 Task: Create in the project WorthyTech and in the Backlog issue 'Upgrade the user authentication and authorization system of a web application to improve security and compliance' a child issue 'Data backup and retention policy creation and auditing', and assign it to team member softage.4@softage.net.
Action: Mouse moved to (935, 549)
Screenshot: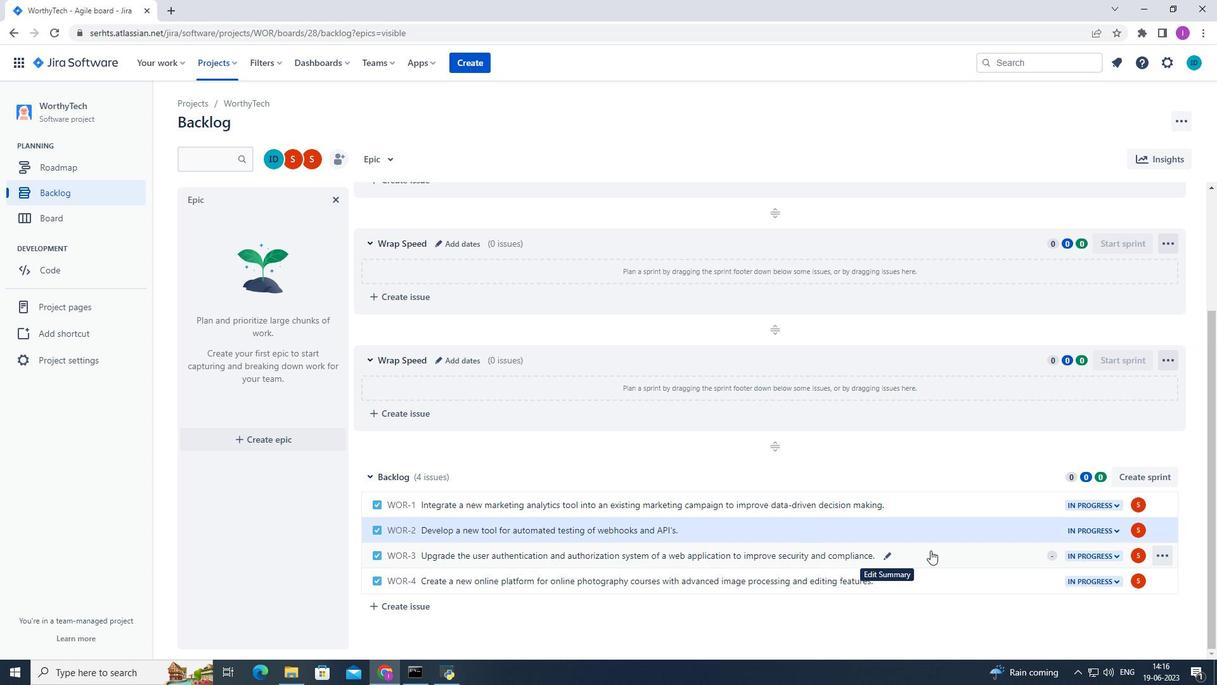 
Action: Mouse pressed left at (935, 549)
Screenshot: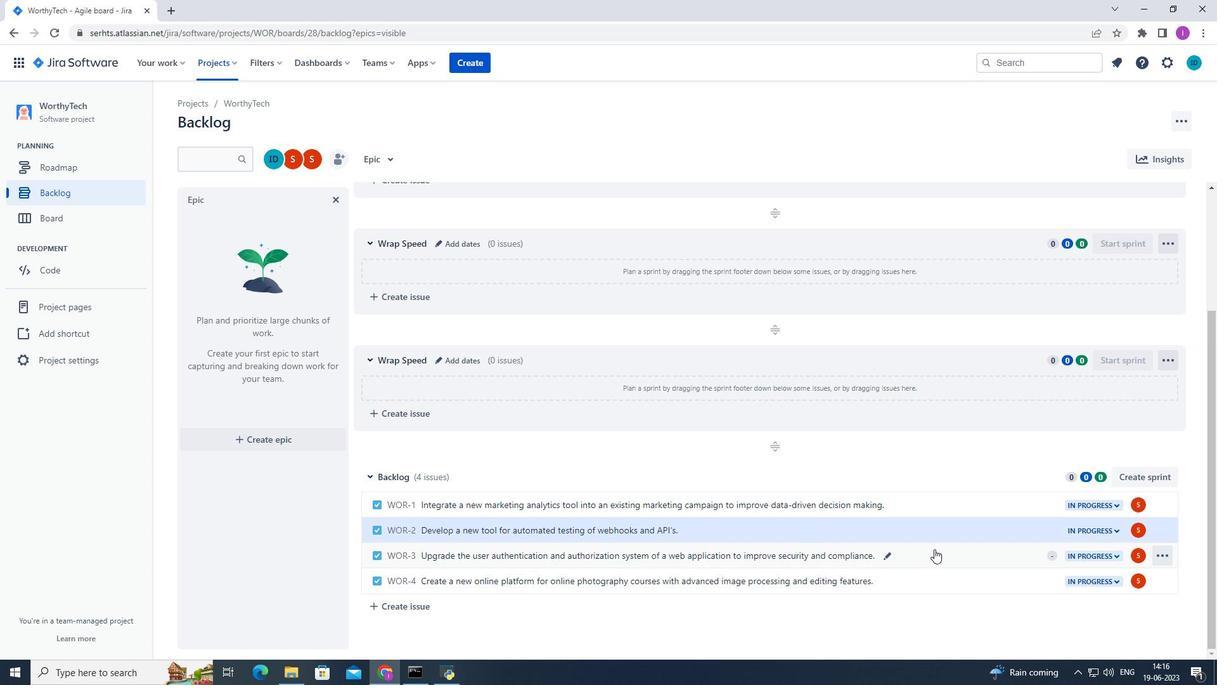 
Action: Mouse moved to (997, 304)
Screenshot: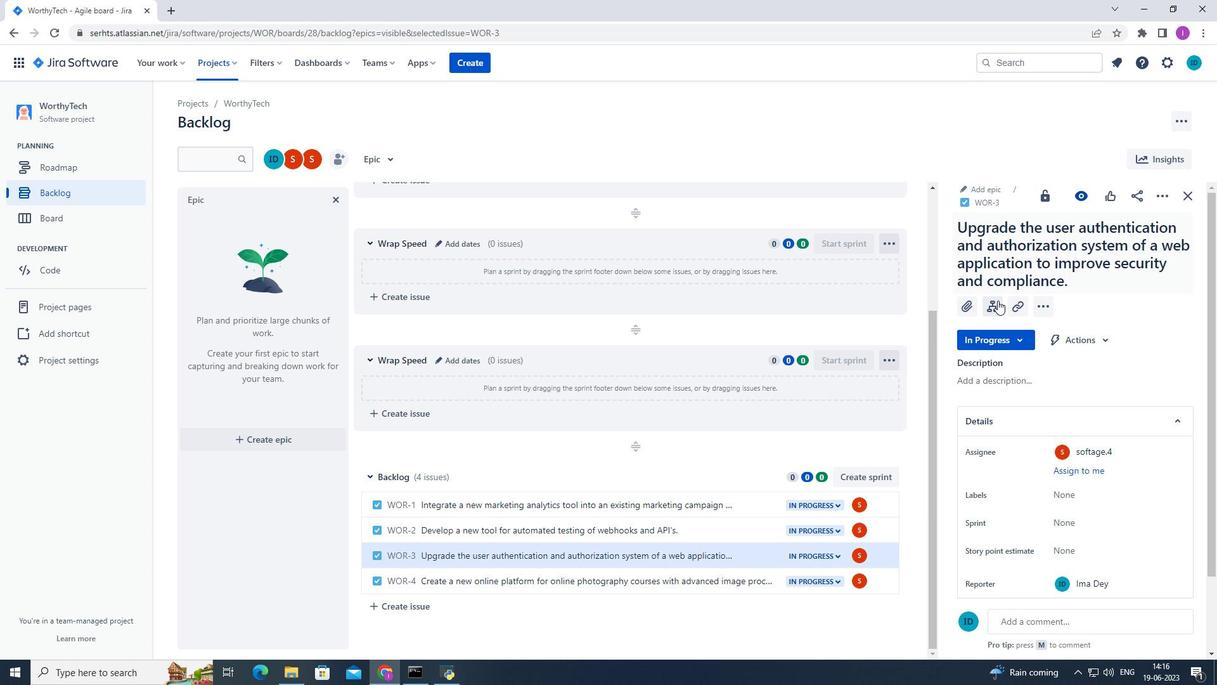 
Action: Mouse pressed left at (997, 304)
Screenshot: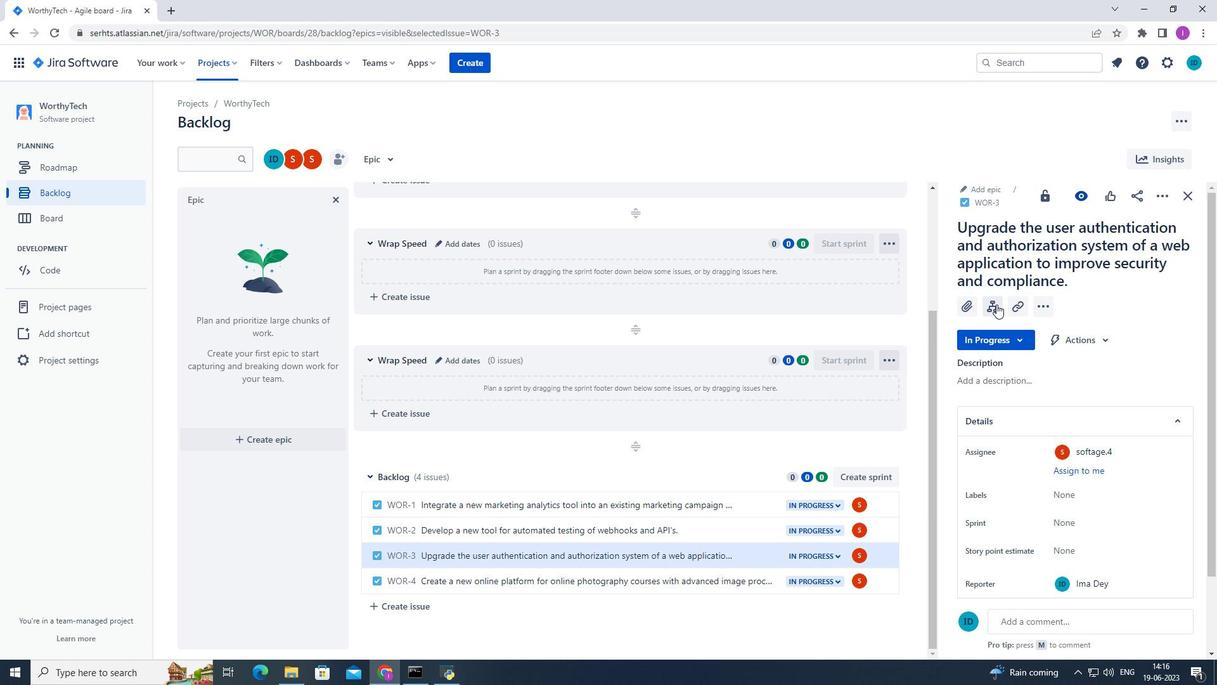 
Action: Mouse moved to (974, 405)
Screenshot: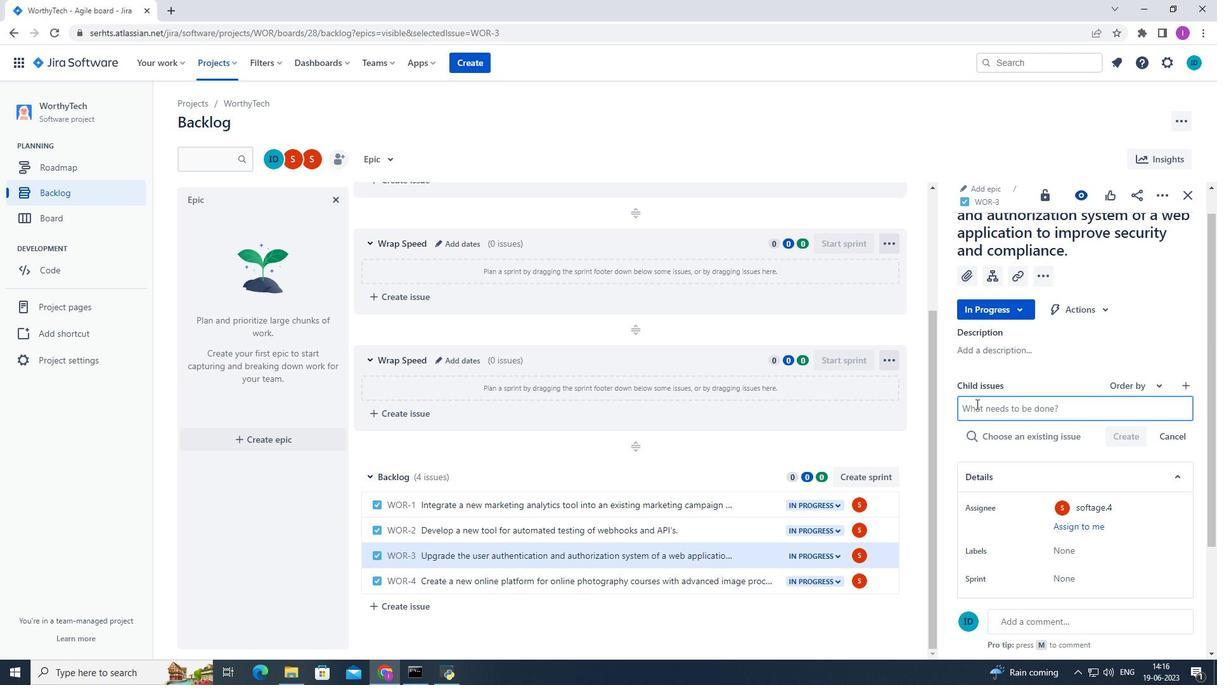 
Action: Mouse pressed left at (974, 405)
Screenshot: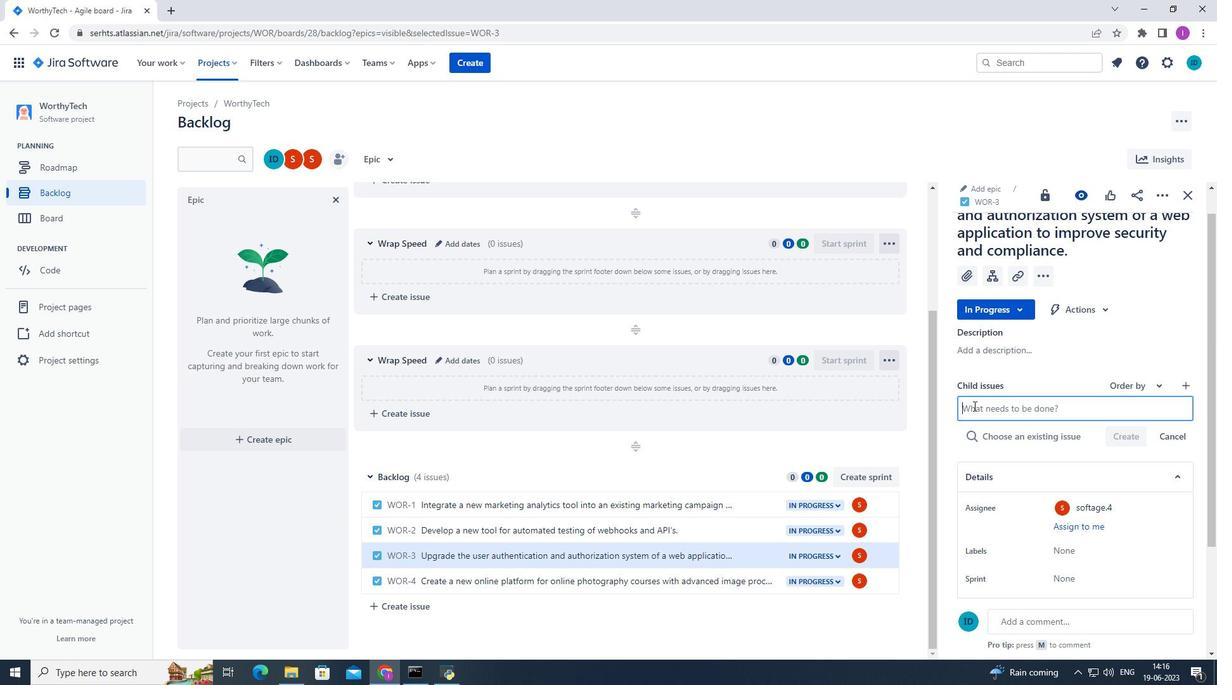 
Action: Mouse pressed left at (974, 405)
Screenshot: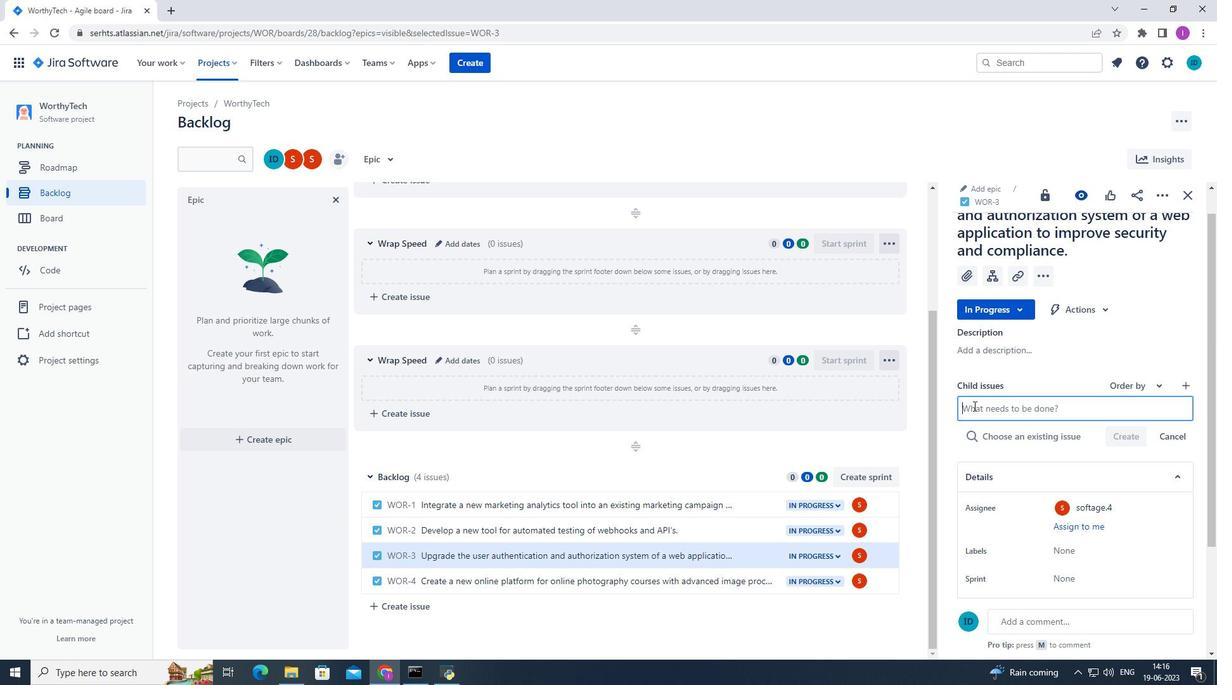 
Action: Mouse moved to (976, 403)
Screenshot: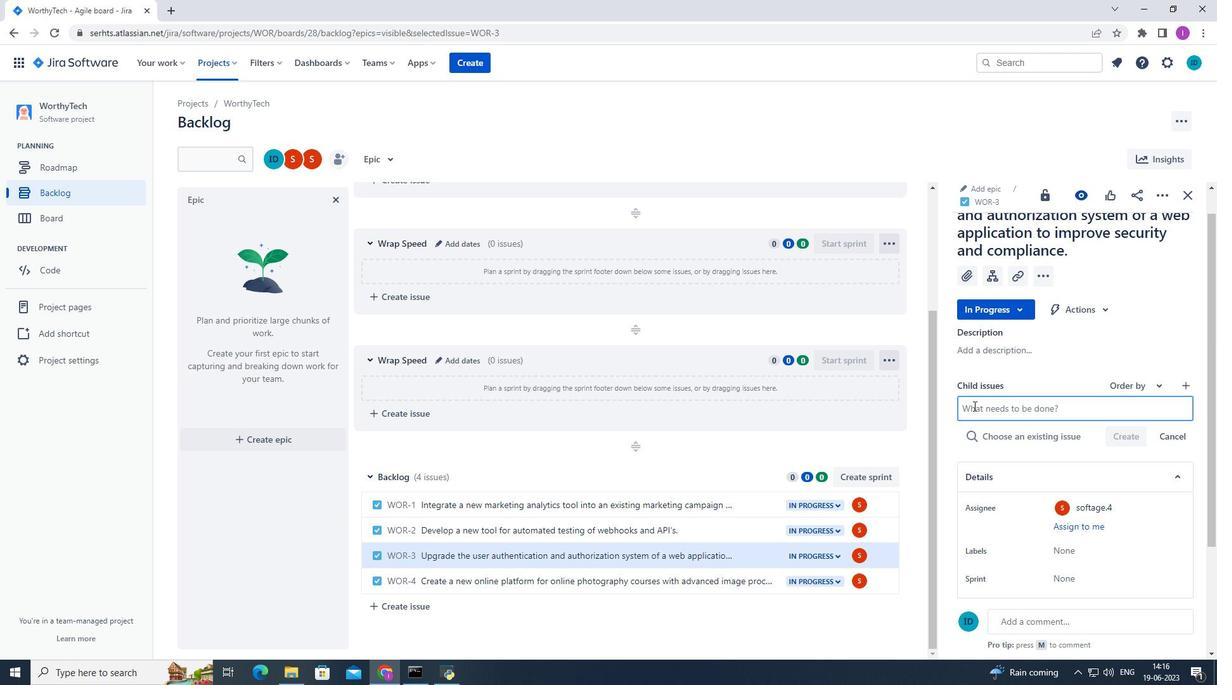 
Action: Key pressed <Key.shift><Key.shift>Data<Key.space>backuop<Key.backspace><Key.backspace>p<Key.space>and<Key.space>retention<Key.space>plicy<Key.backspace><Key.backspace><Key.backspace><Key.backspace>olicycreation
Screenshot: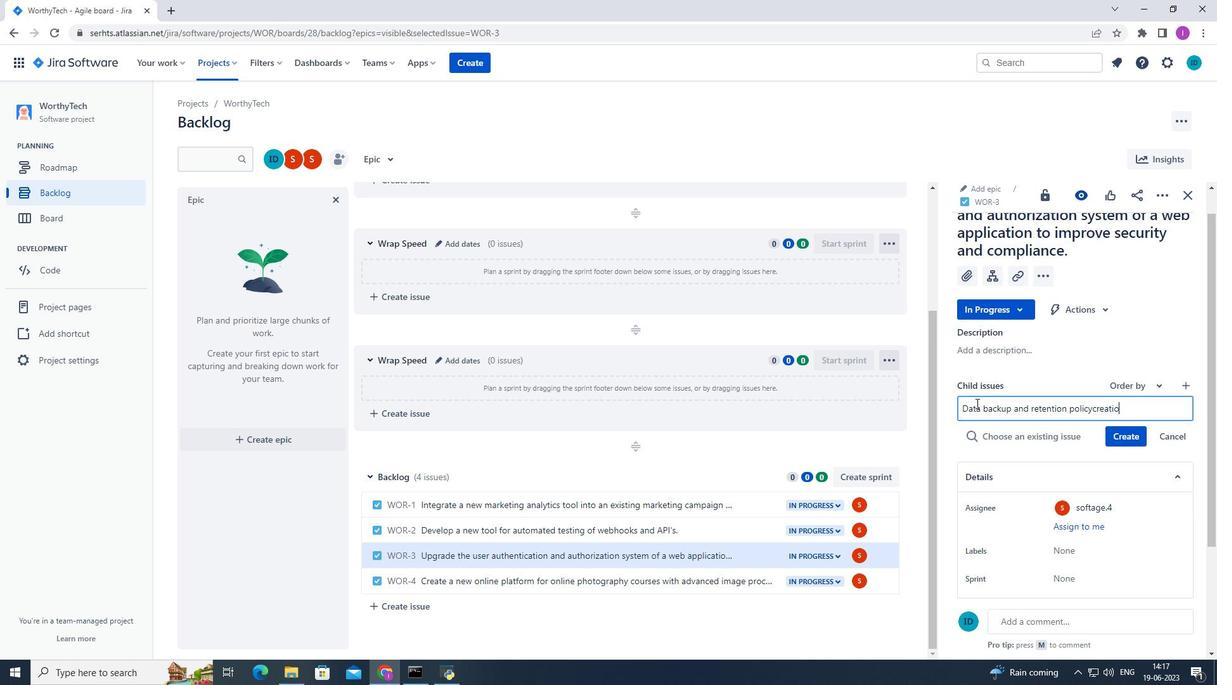 
Action: Mouse moved to (1093, 412)
Screenshot: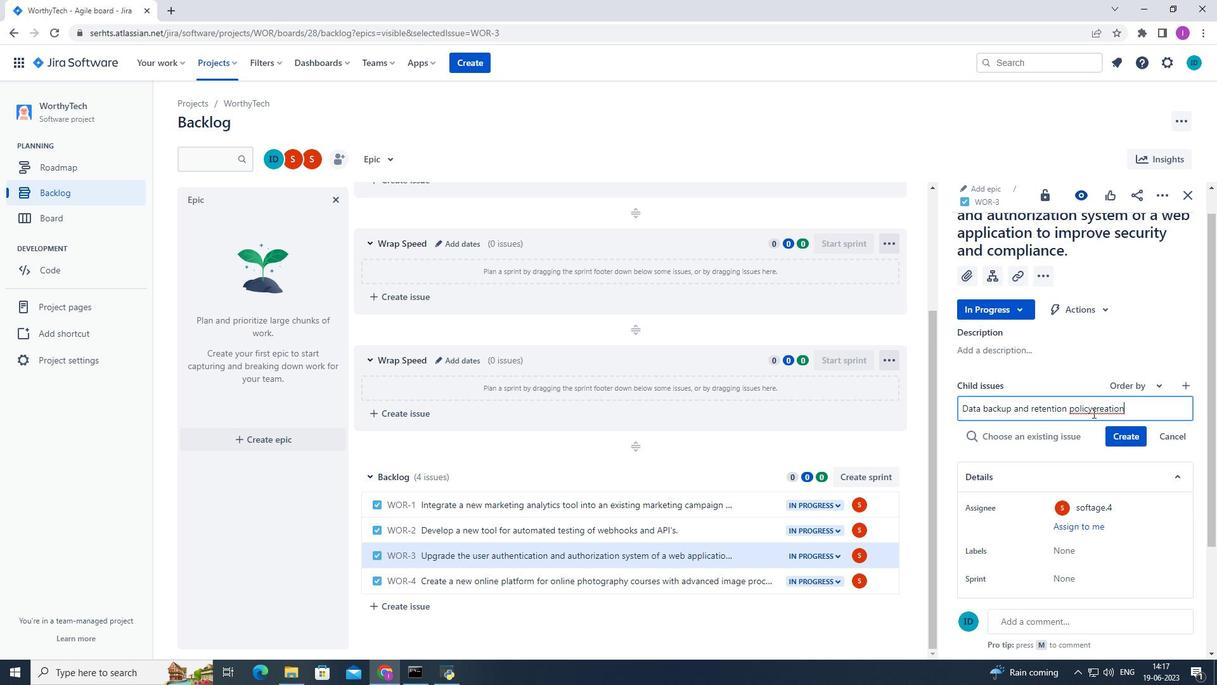 
Action: Mouse pressed left at (1093, 412)
Screenshot: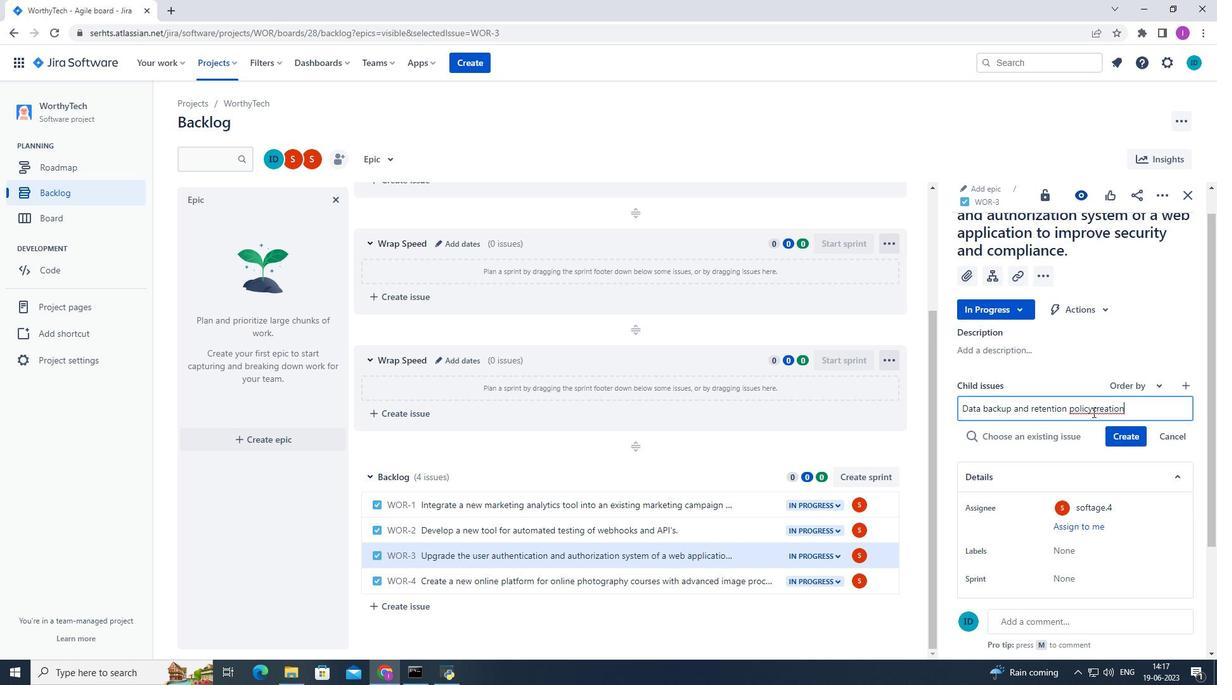 
Action: Key pressed <Key.space>
Screenshot: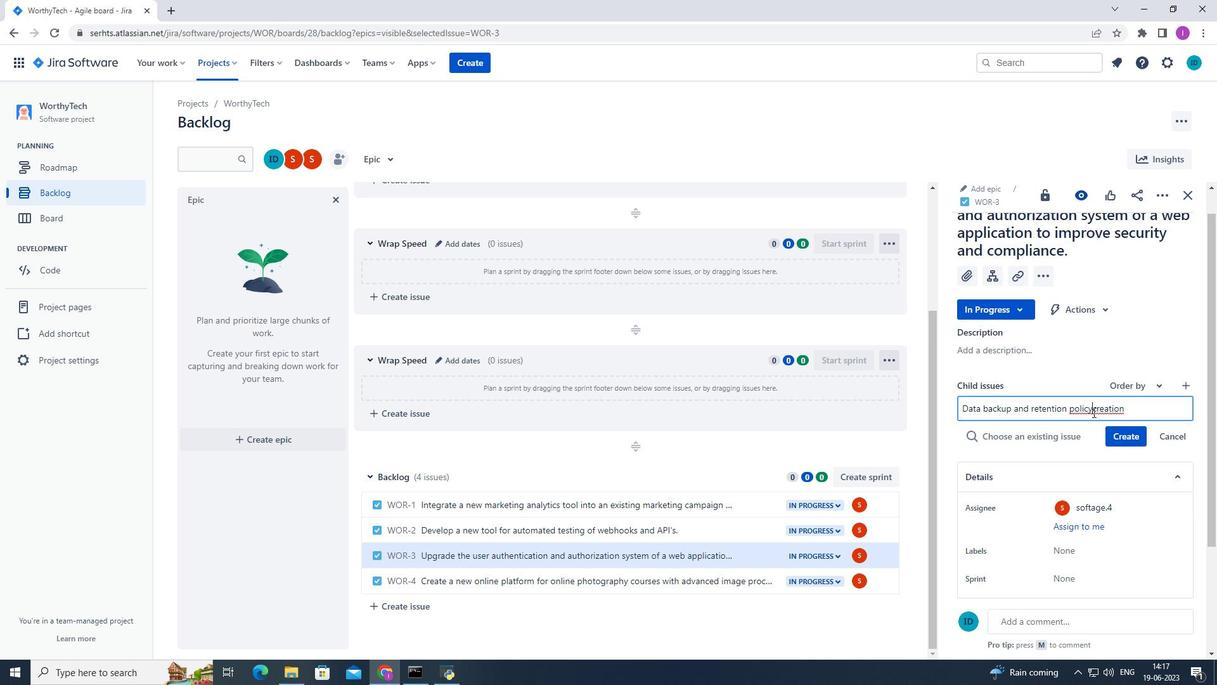 
Action: Mouse moved to (1150, 408)
Screenshot: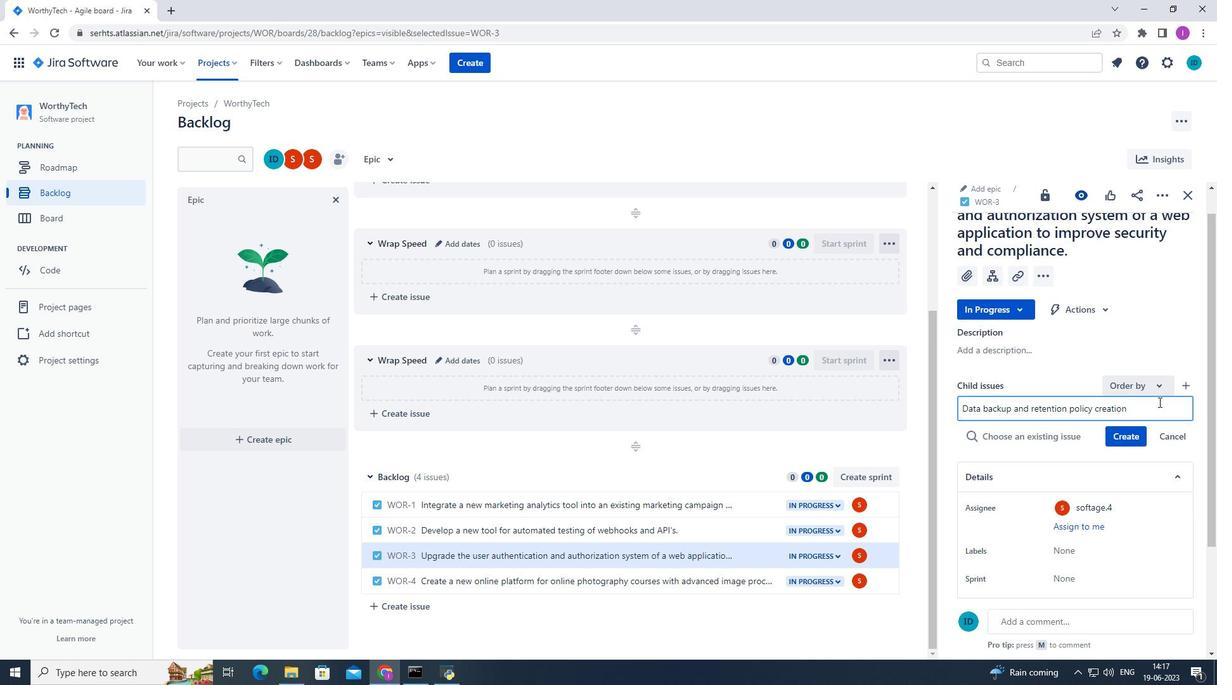 
Action: Mouse pressed left at (1150, 408)
Screenshot: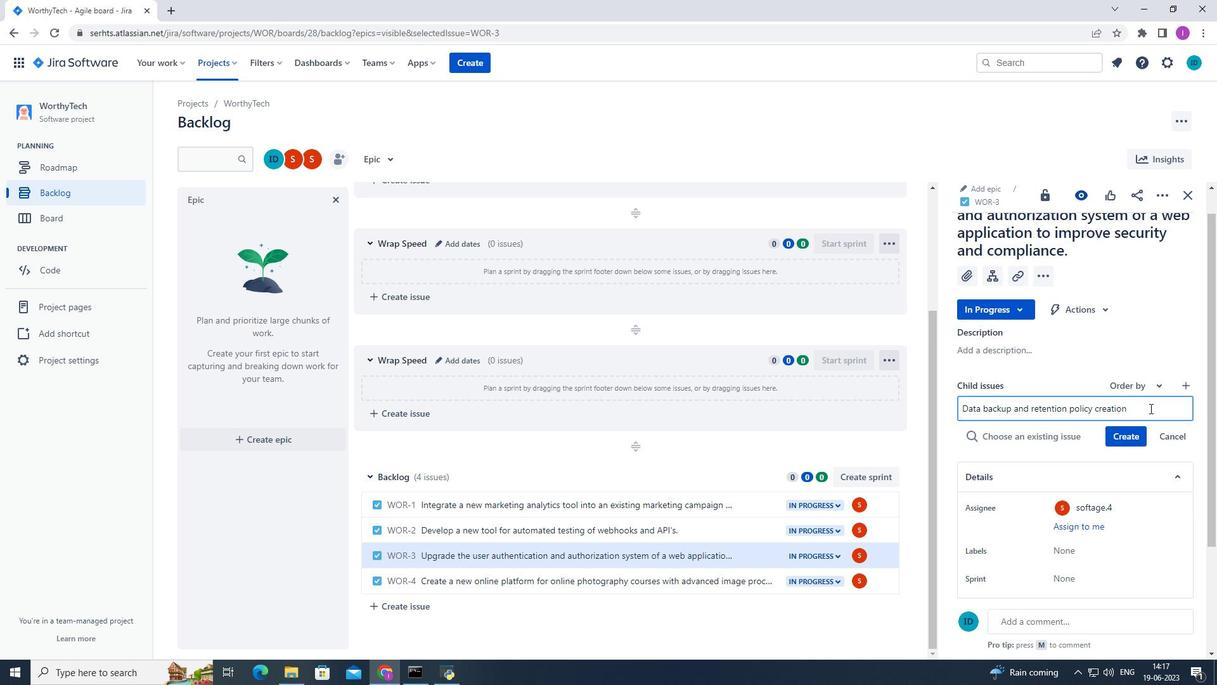 
Action: Mouse moved to (1165, 397)
Screenshot: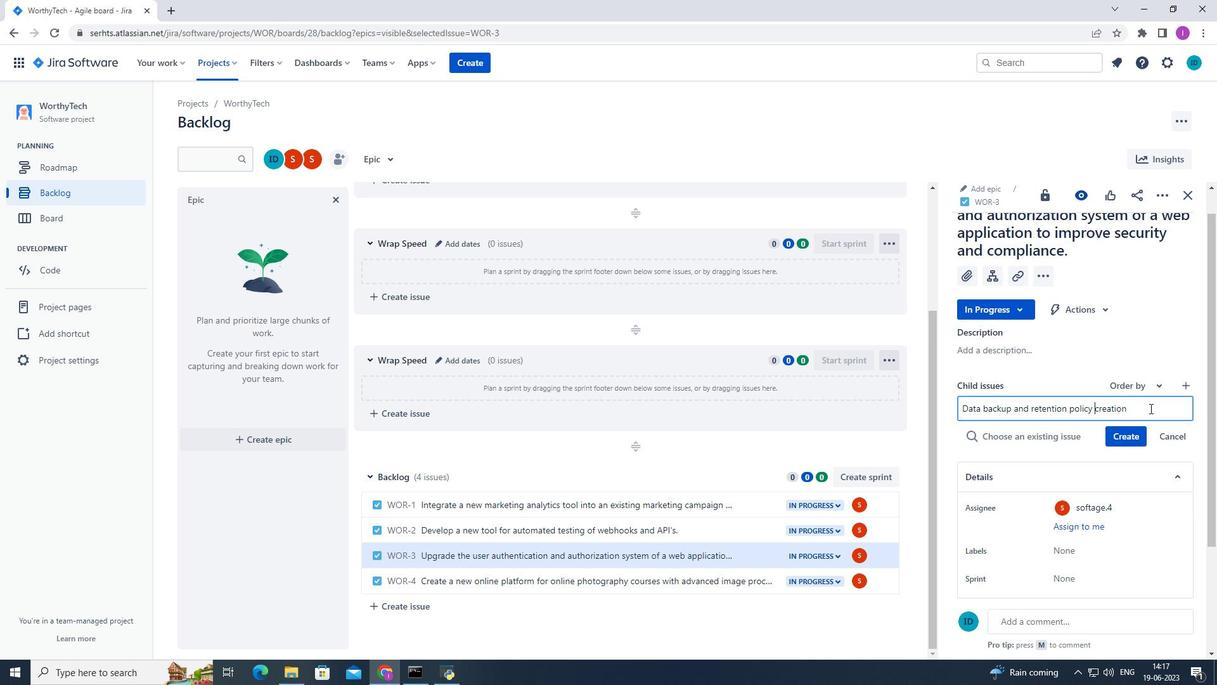 
Action: Key pressed b<Key.backspace><Key.space>and<Key.space>auditing
Screenshot: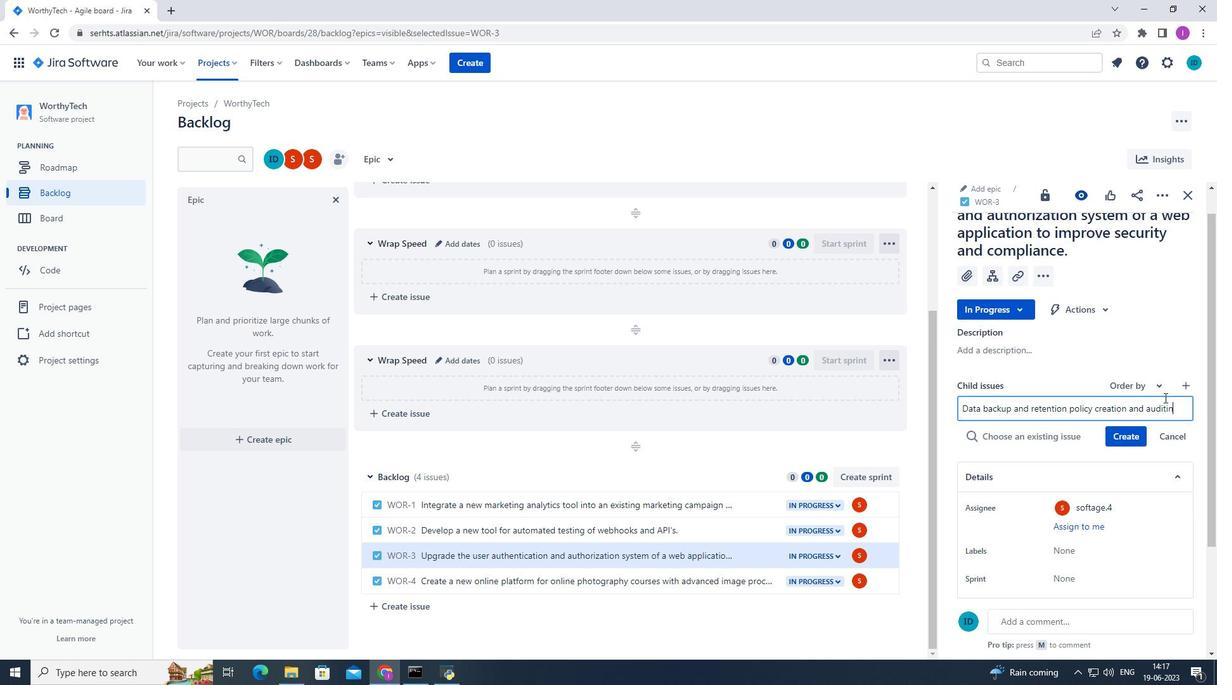 
Action: Mouse moved to (1132, 436)
Screenshot: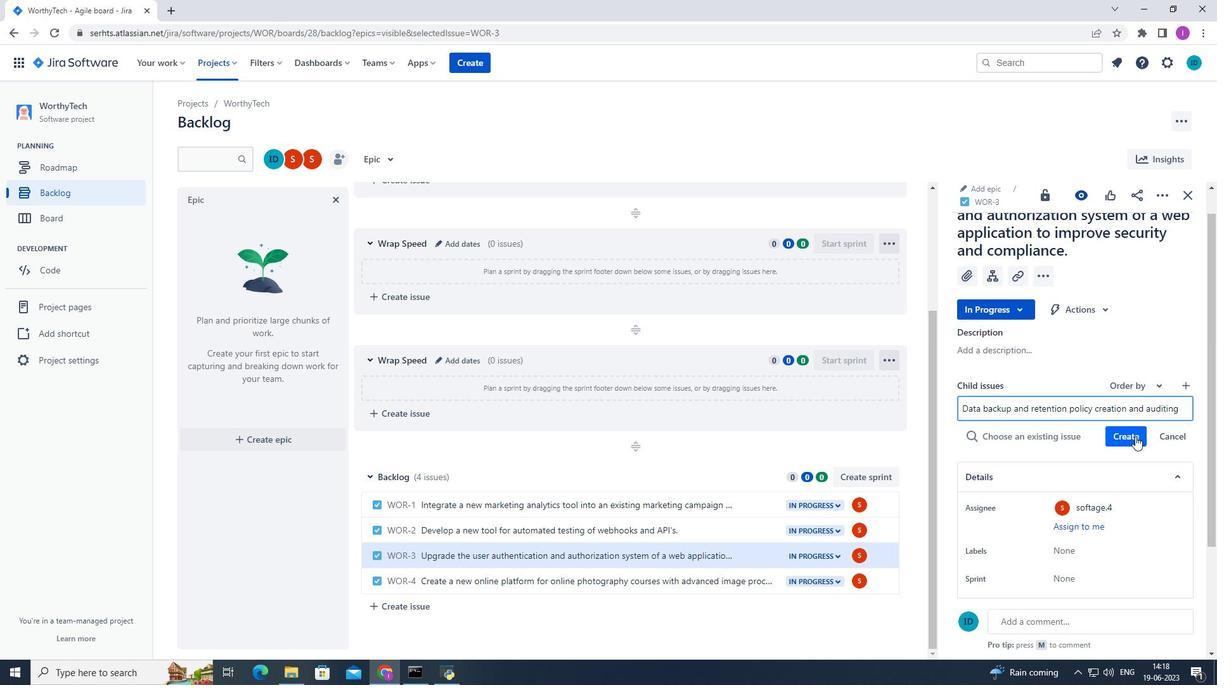 
Action: Mouse pressed left at (1132, 436)
Screenshot: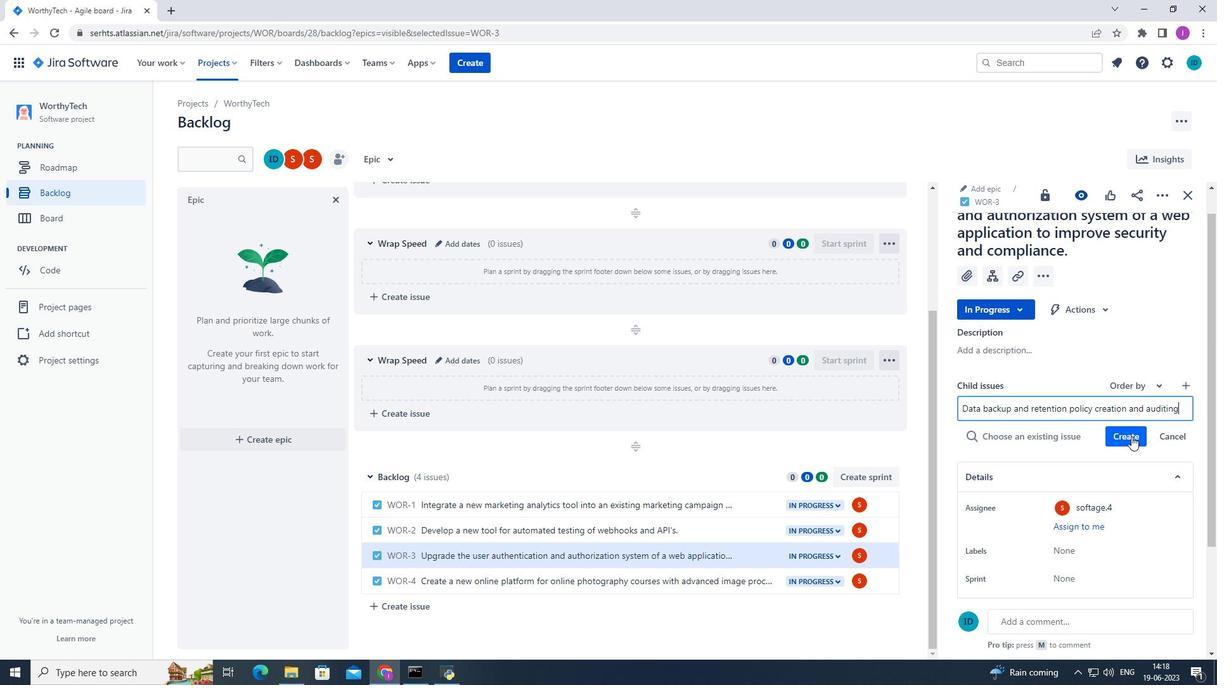 
Action: Mouse moved to (1141, 415)
Screenshot: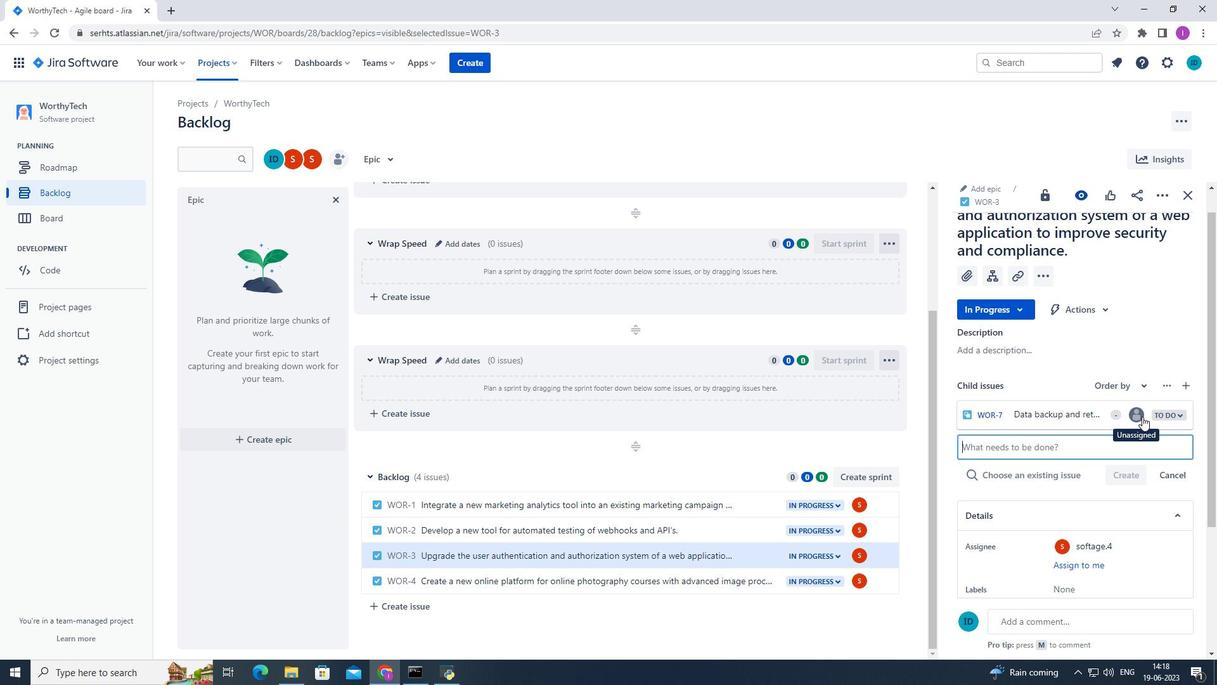 
Action: Mouse pressed left at (1141, 415)
Screenshot: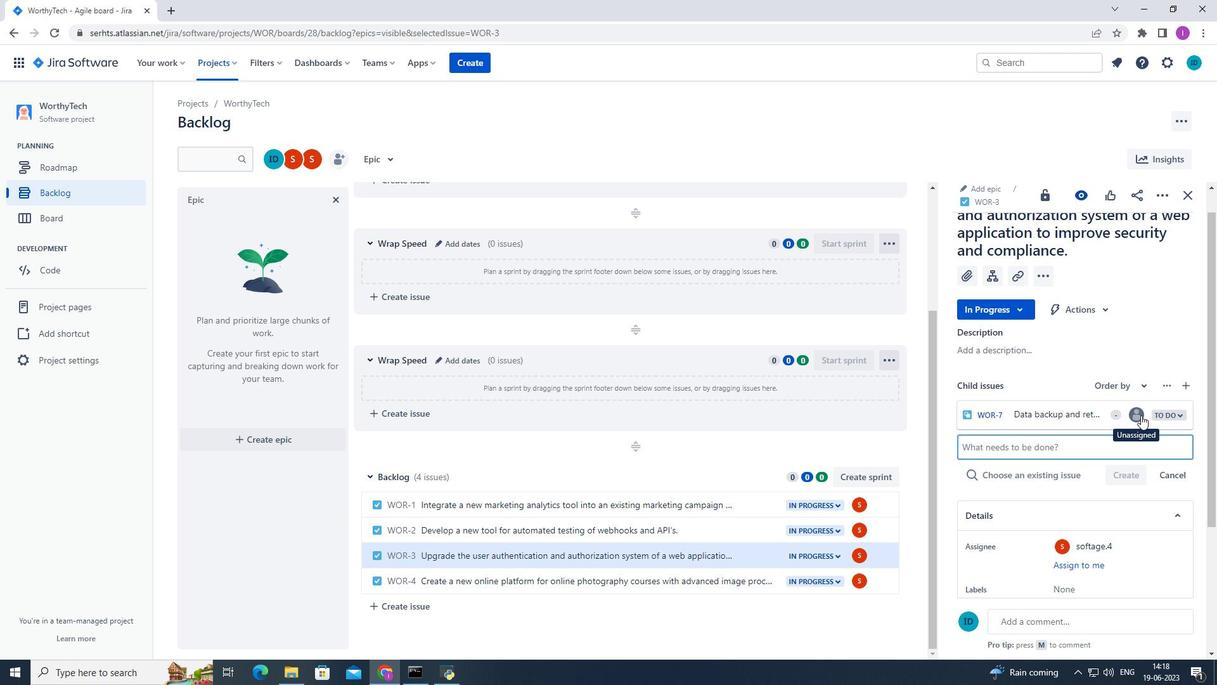 
Action: Mouse moved to (1035, 483)
Screenshot: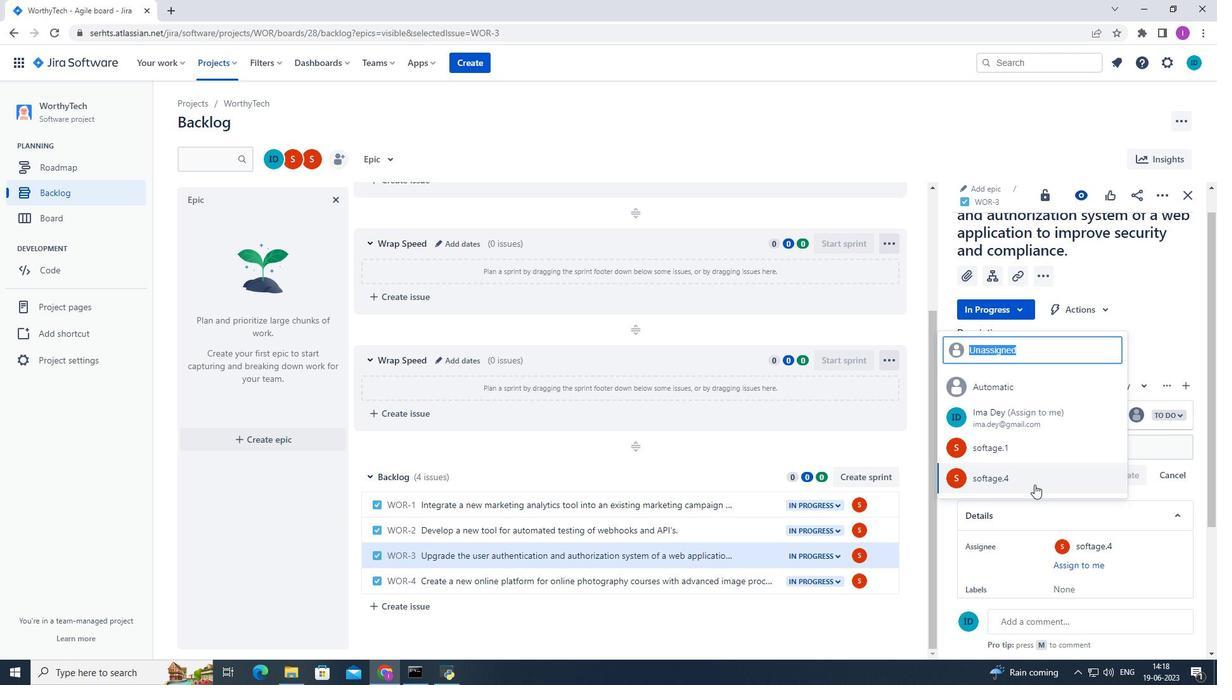 
Action: Mouse pressed left at (1035, 483)
Screenshot: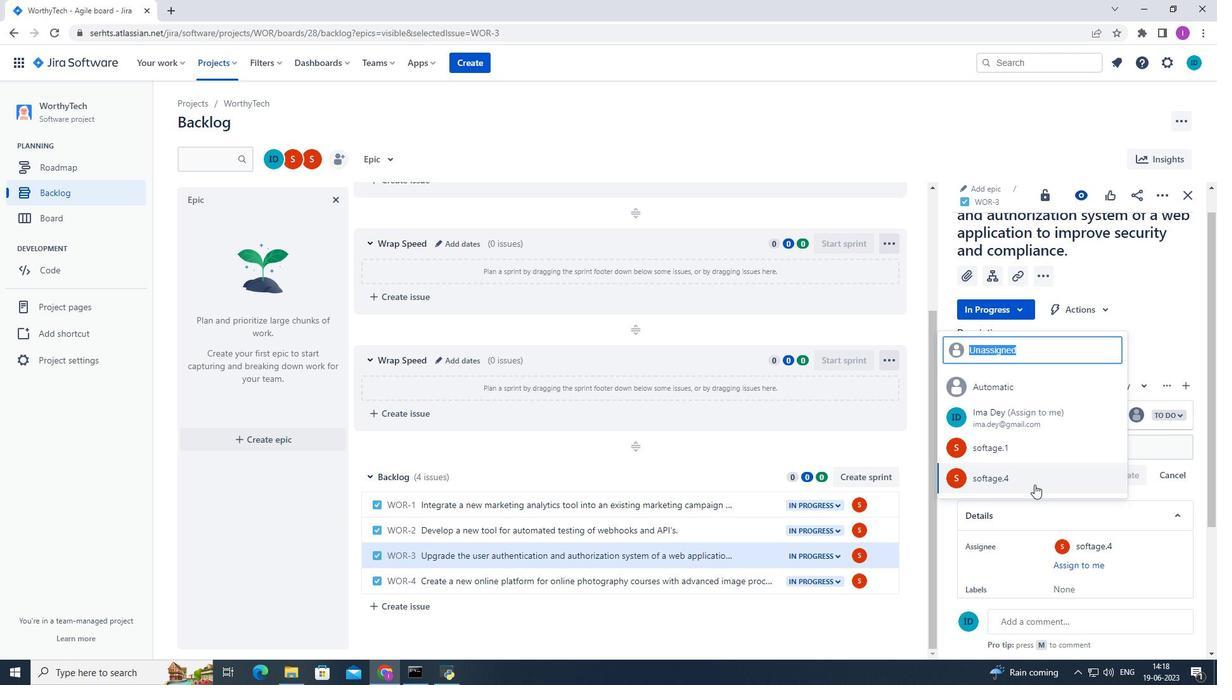
Action: Mouse moved to (1072, 468)
Screenshot: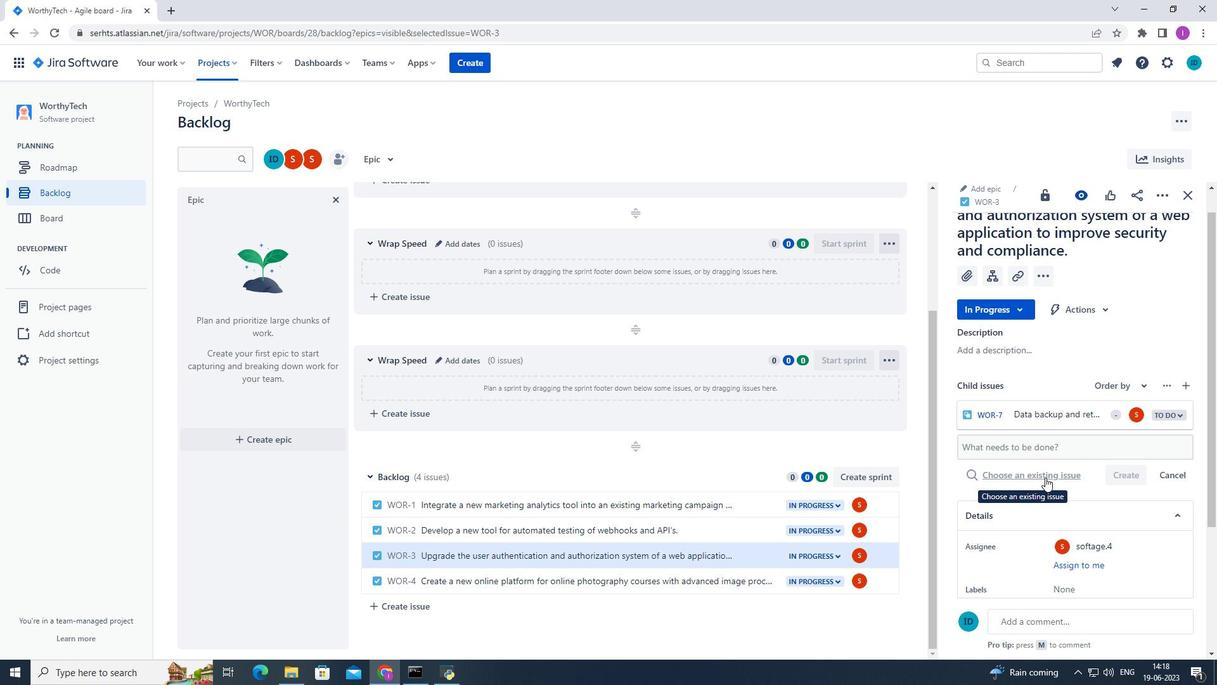 
